Task: Write the Fax to "011-44-20-12345678" under New customer in Find Invoice.
Action: Mouse moved to (162, 19)
Screenshot: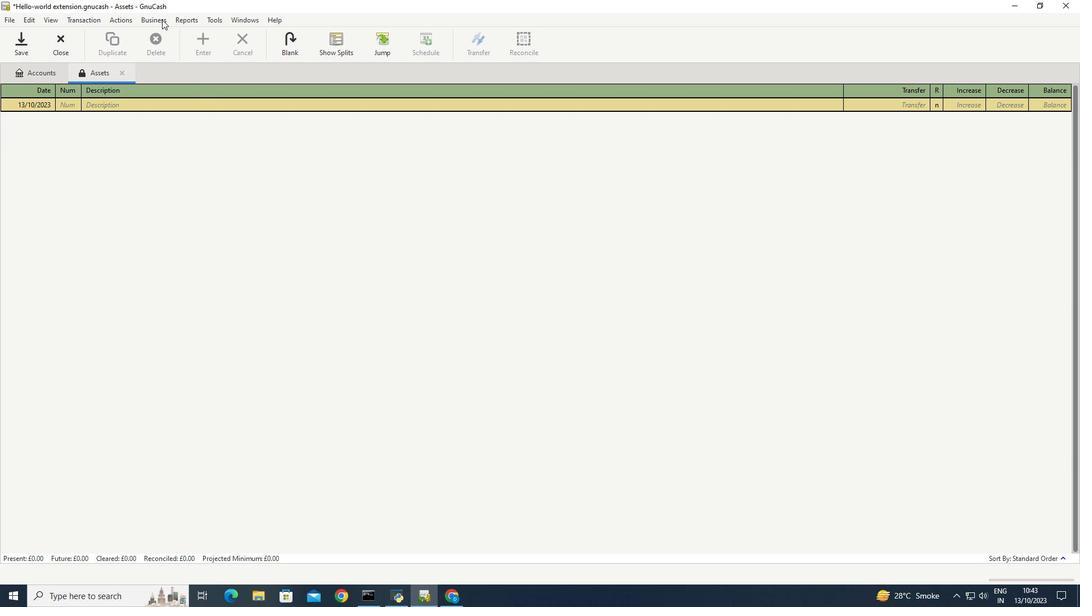 
Action: Mouse pressed left at (162, 19)
Screenshot: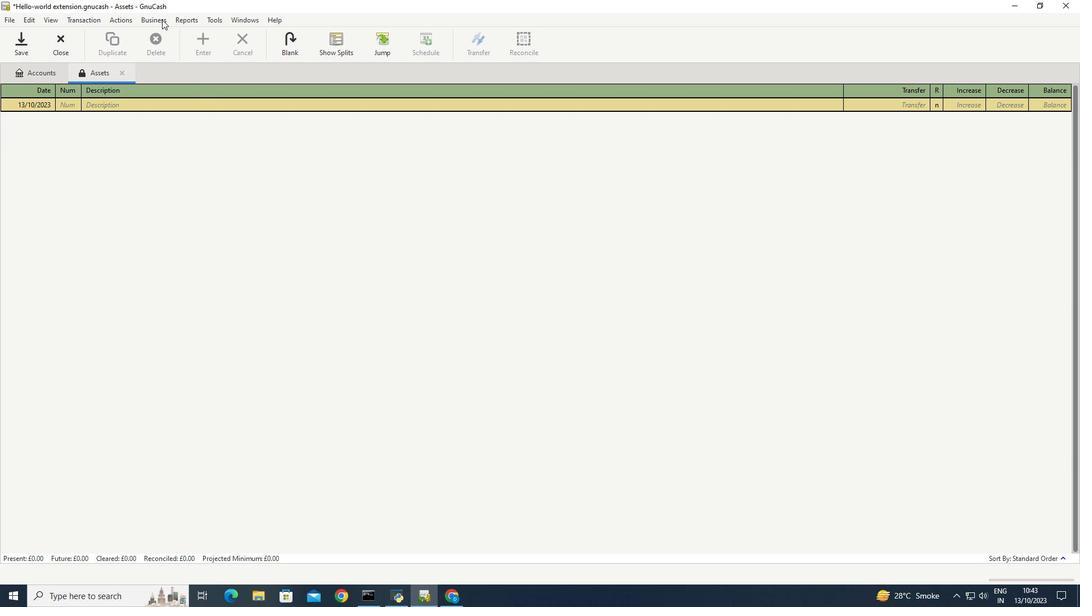 
Action: Mouse moved to (279, 88)
Screenshot: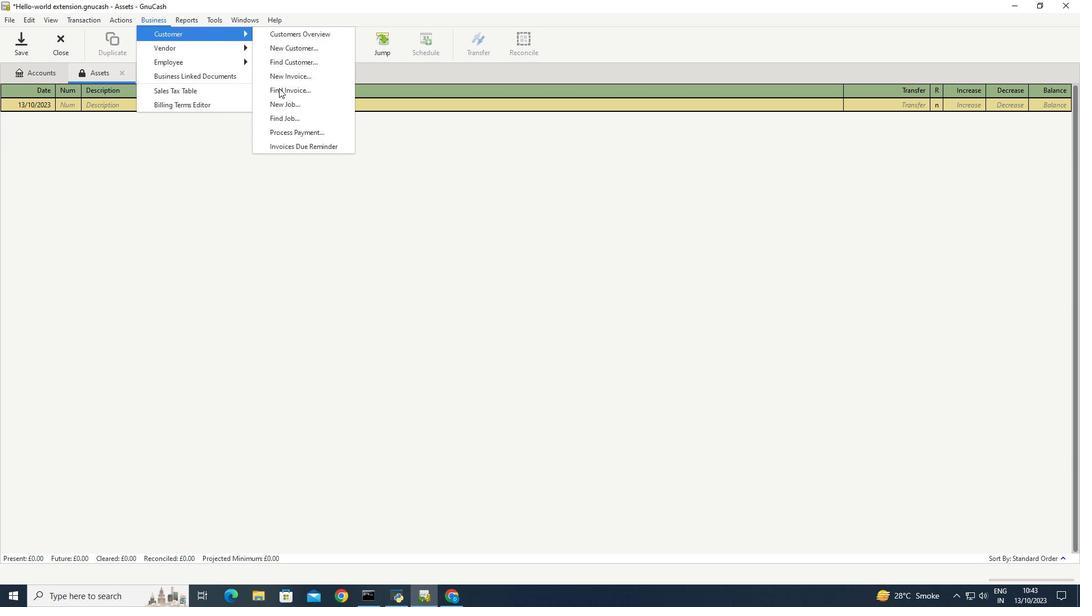 
Action: Mouse pressed left at (279, 88)
Screenshot: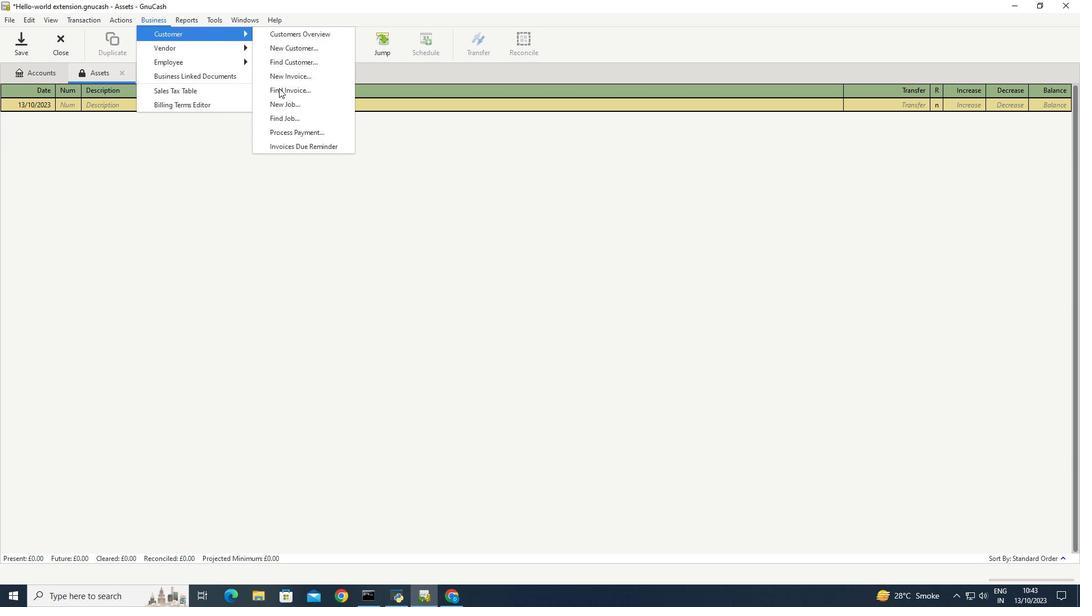 
Action: Mouse moved to (559, 381)
Screenshot: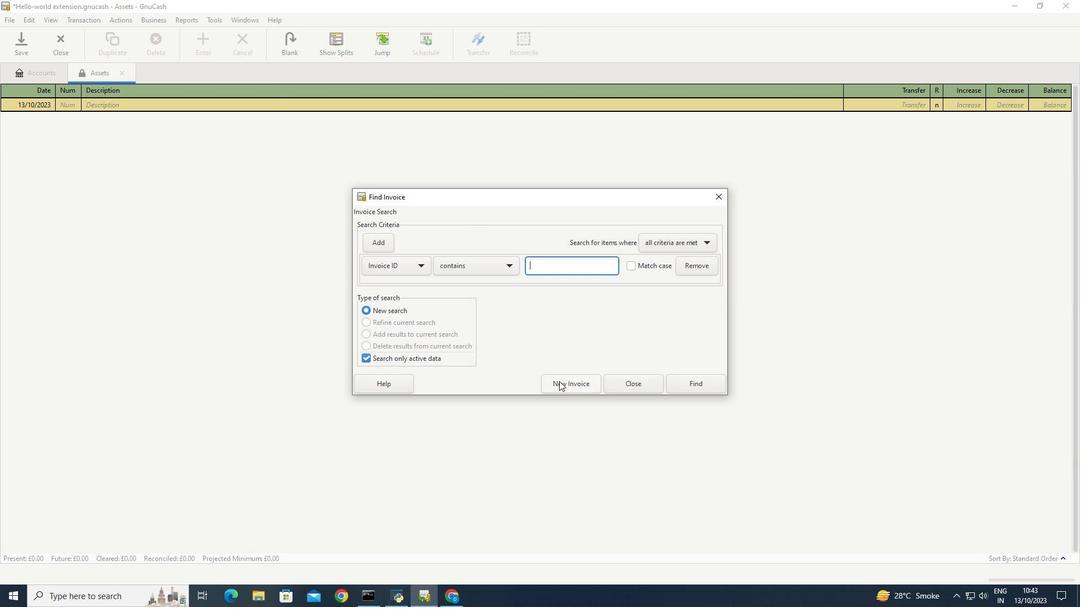 
Action: Mouse pressed left at (559, 381)
Screenshot: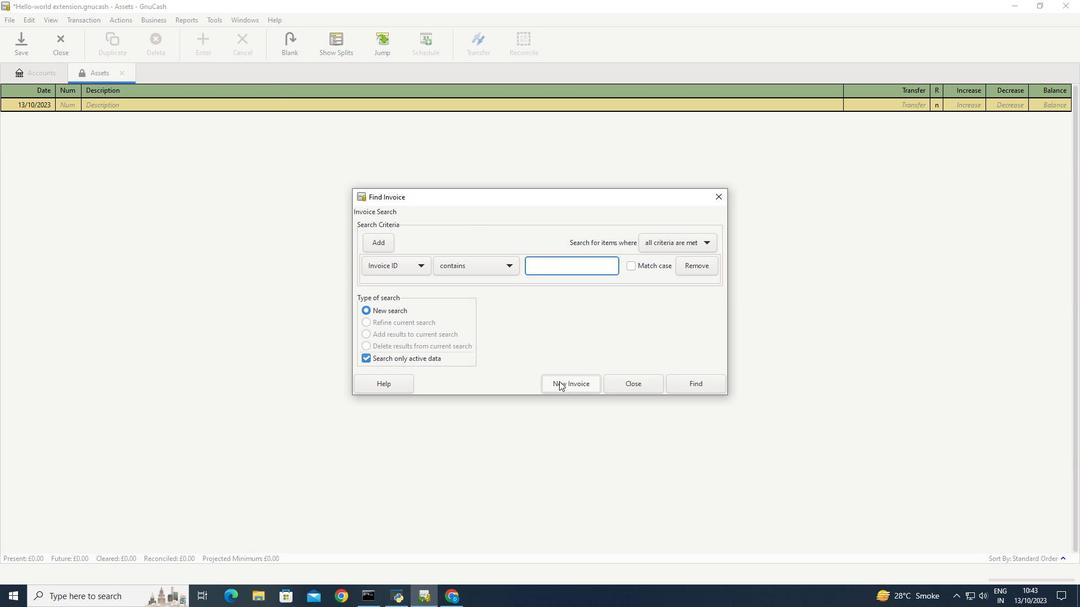 
Action: Mouse moved to (599, 303)
Screenshot: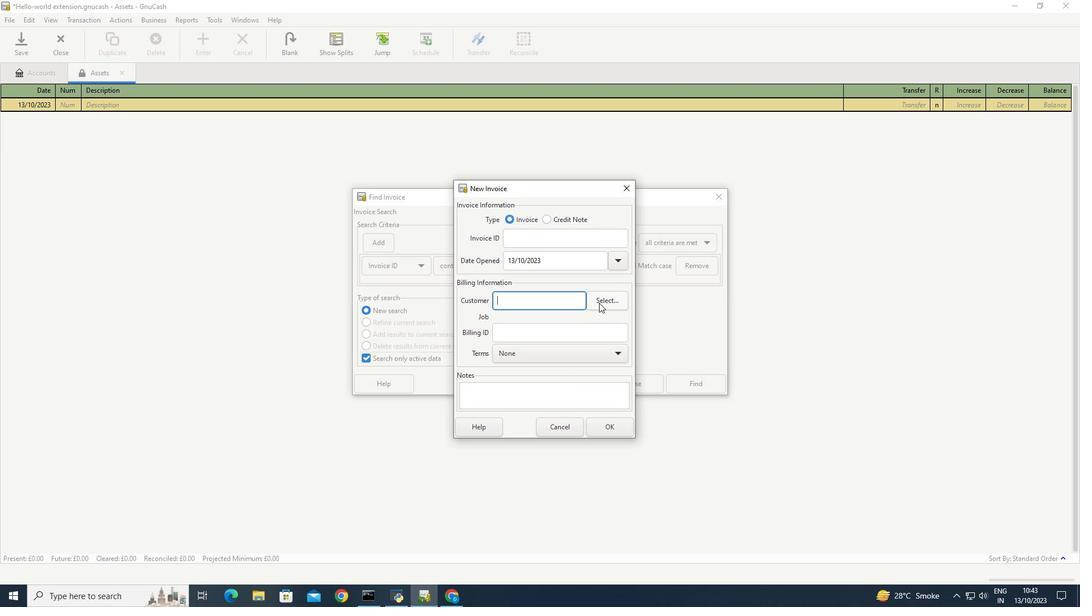
Action: Mouse pressed left at (599, 303)
Screenshot: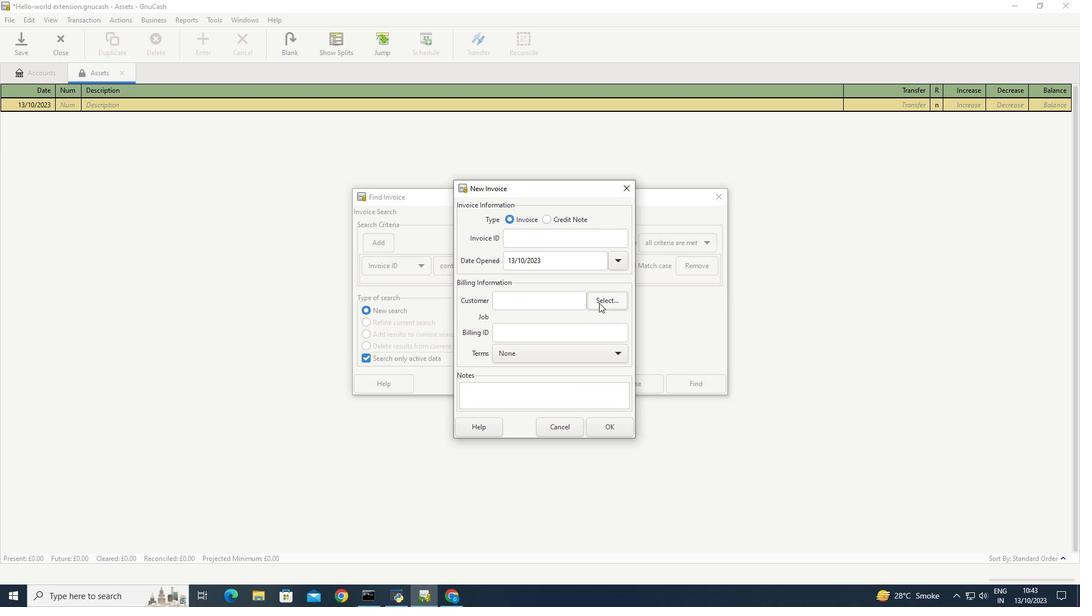 
Action: Mouse moved to (554, 381)
Screenshot: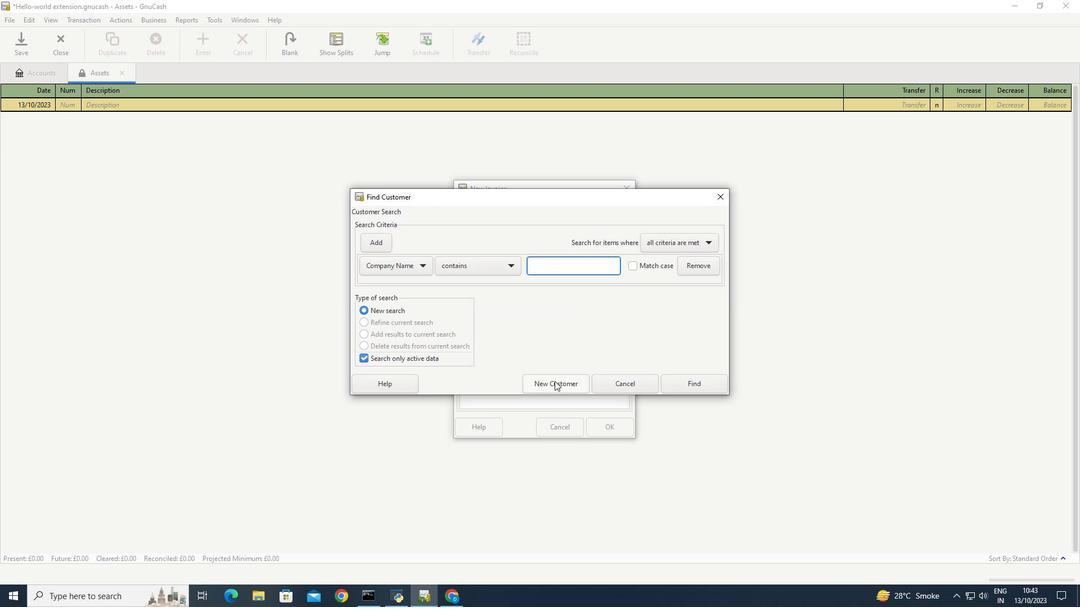 
Action: Mouse pressed left at (554, 381)
Screenshot: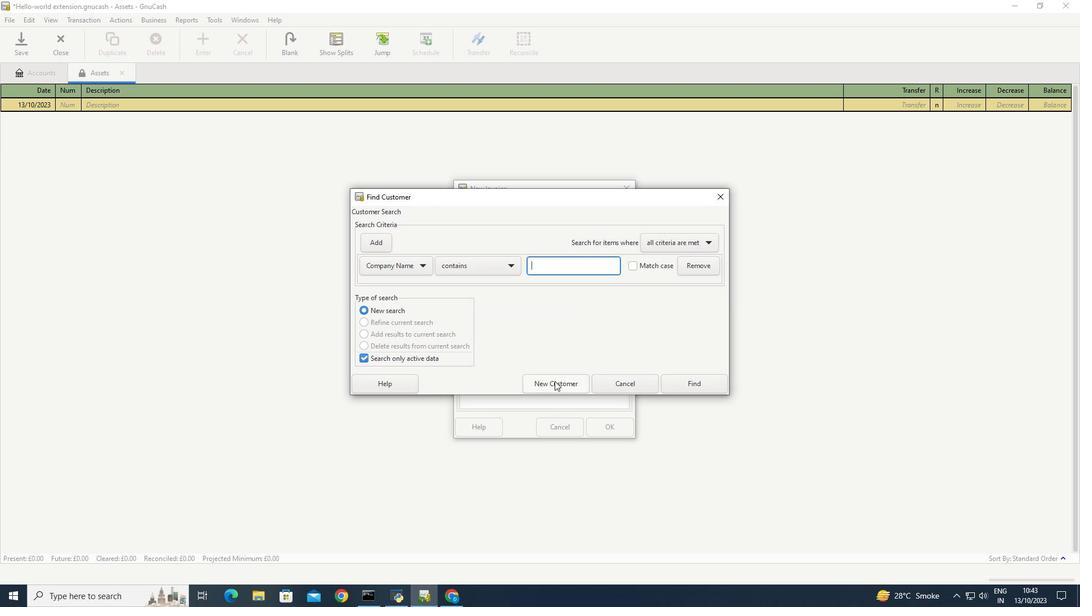 
Action: Mouse moved to (517, 387)
Screenshot: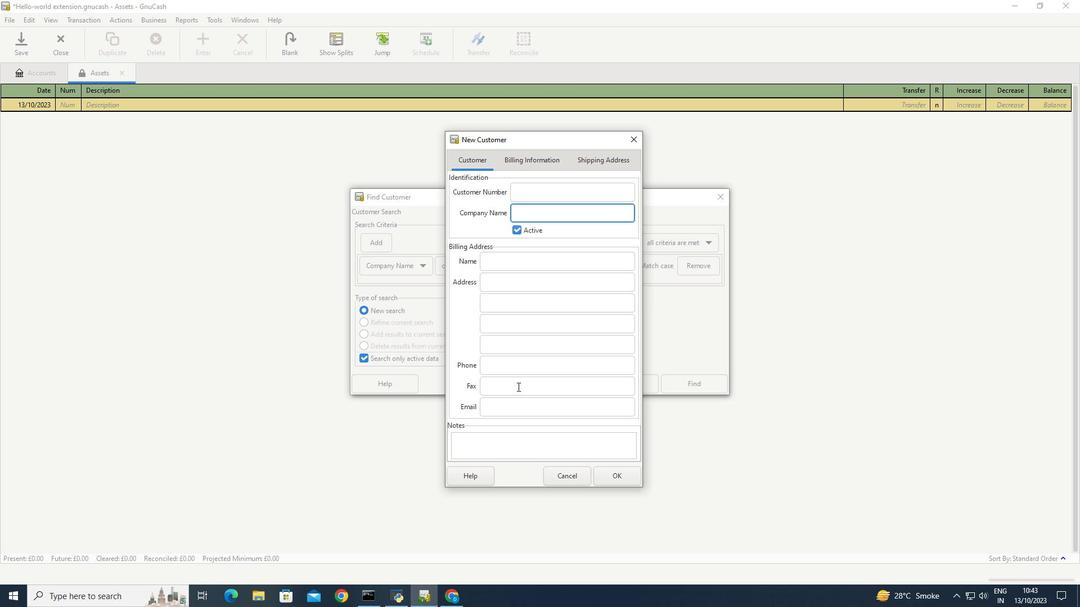 
Action: Mouse pressed left at (517, 387)
Screenshot: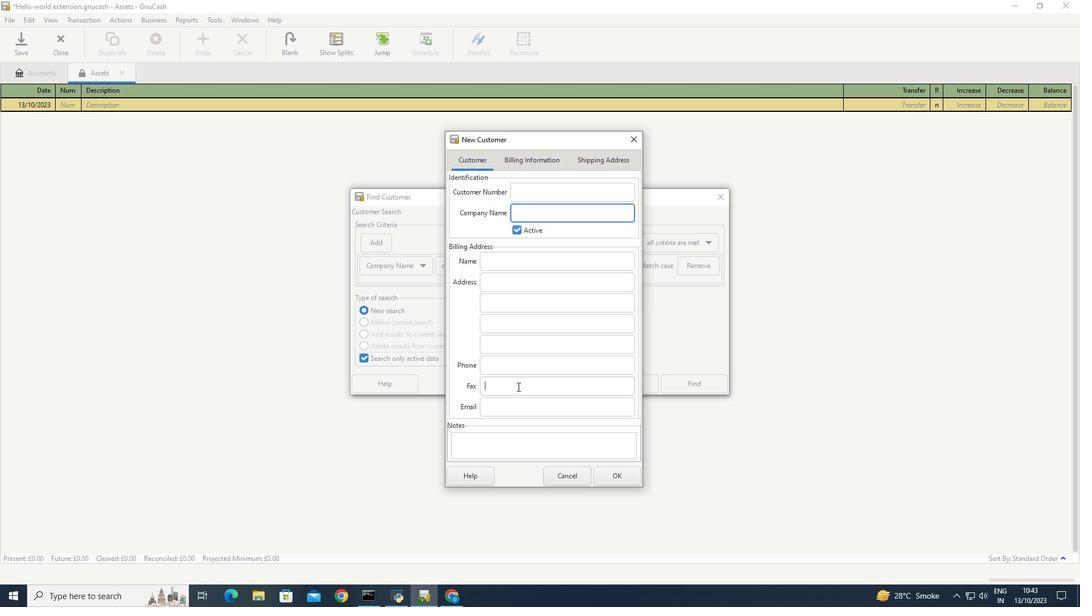 
Action: Key pressed <Key.caps_lock>011-44-20-12345678
Screenshot: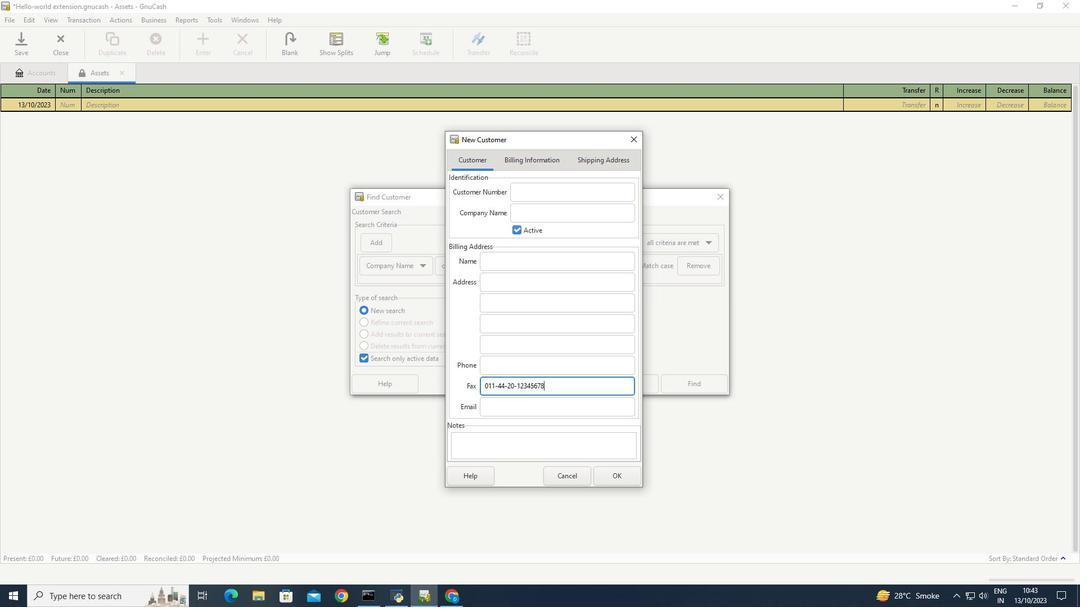 
Action: Mouse moved to (456, 393)
Screenshot: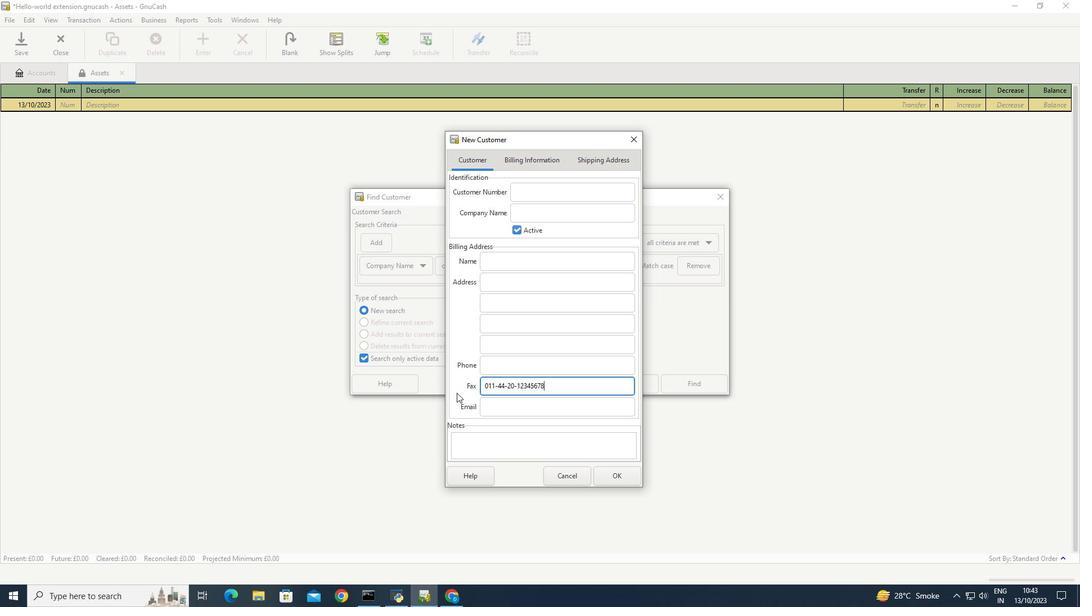 
Action: Mouse pressed left at (456, 393)
Screenshot: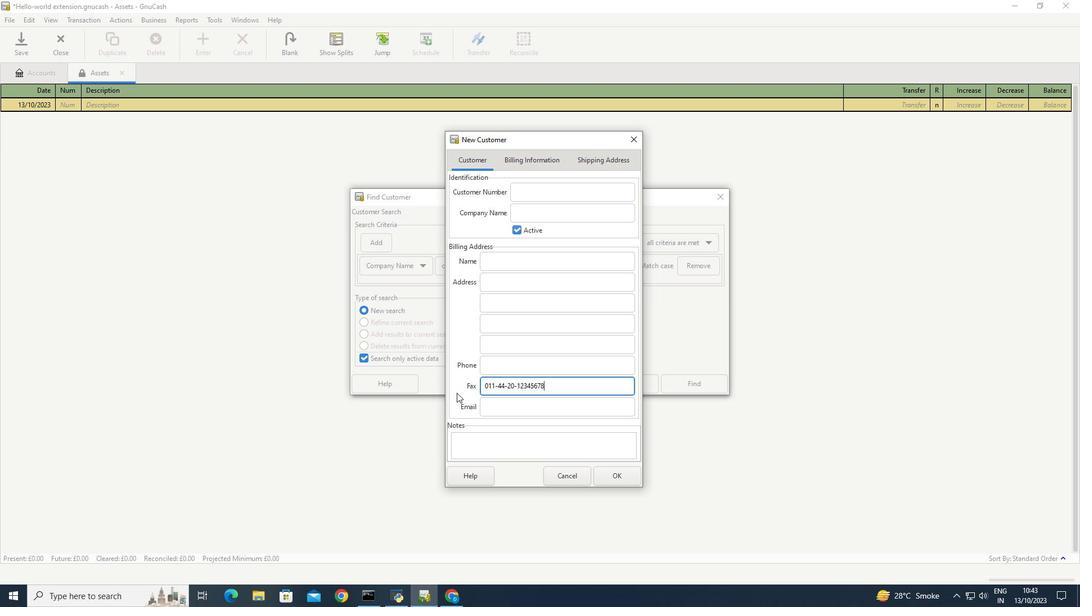 
